 Task: Add Traditional Medicinals Organic Hibiscus Tea to the cart.
Action: Mouse pressed left at (19, 97)
Screenshot: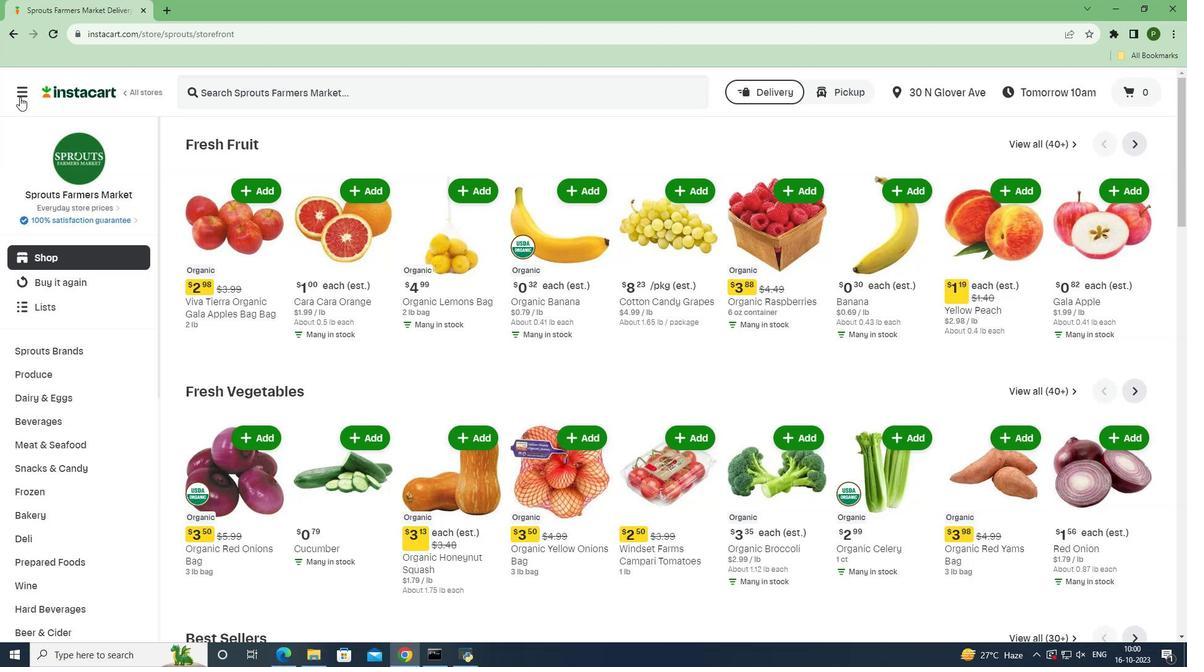 
Action: Mouse moved to (27, 335)
Screenshot: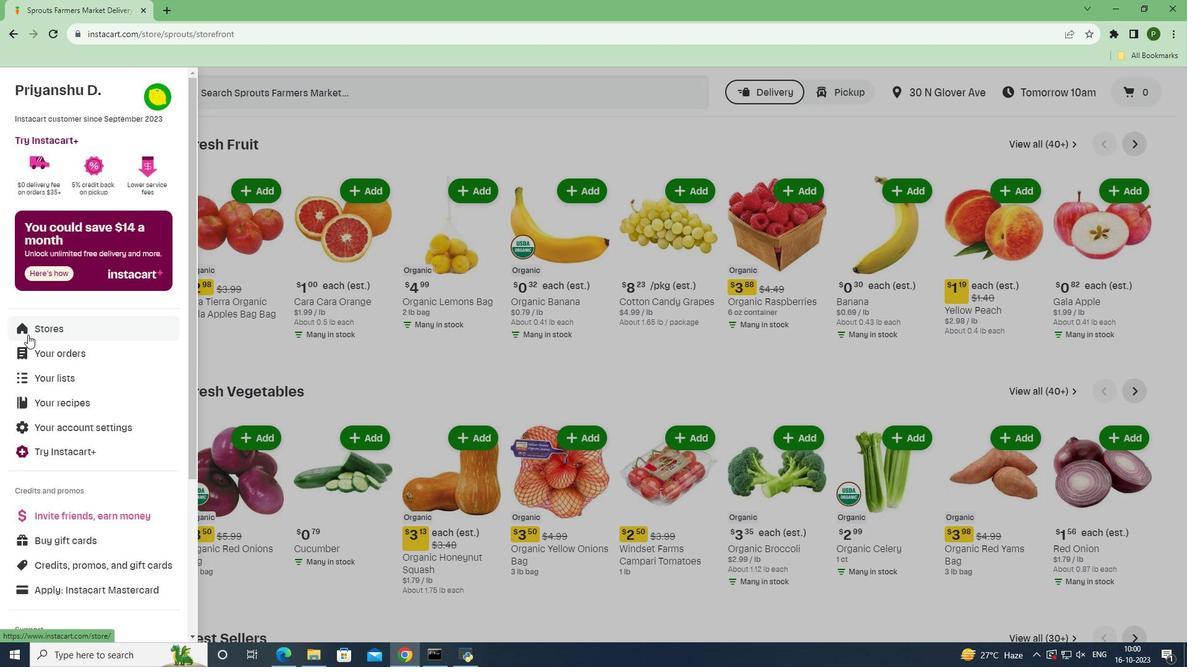 
Action: Mouse pressed left at (27, 335)
Screenshot: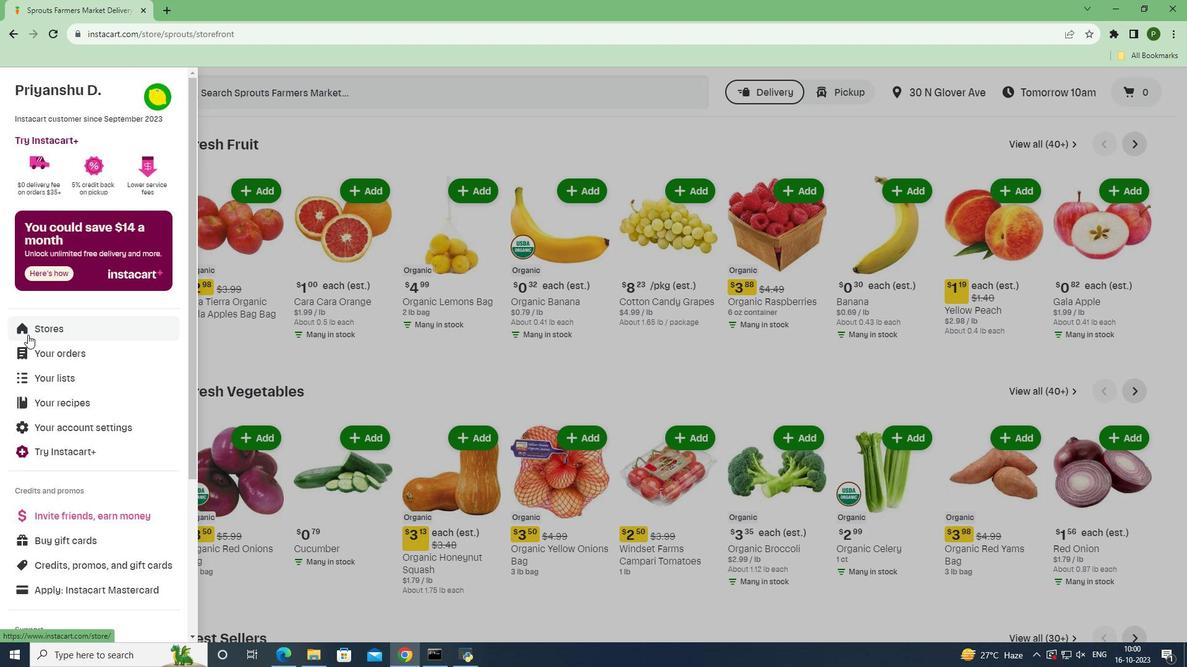 
Action: Mouse moved to (276, 141)
Screenshot: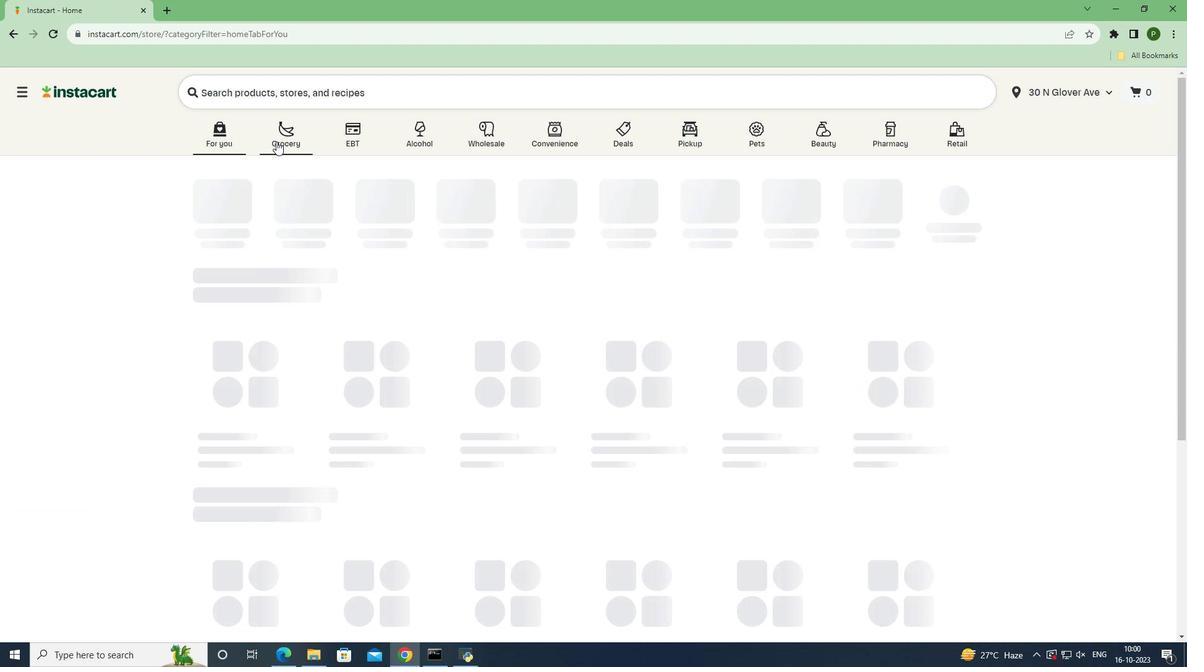 
Action: Mouse pressed left at (276, 141)
Screenshot: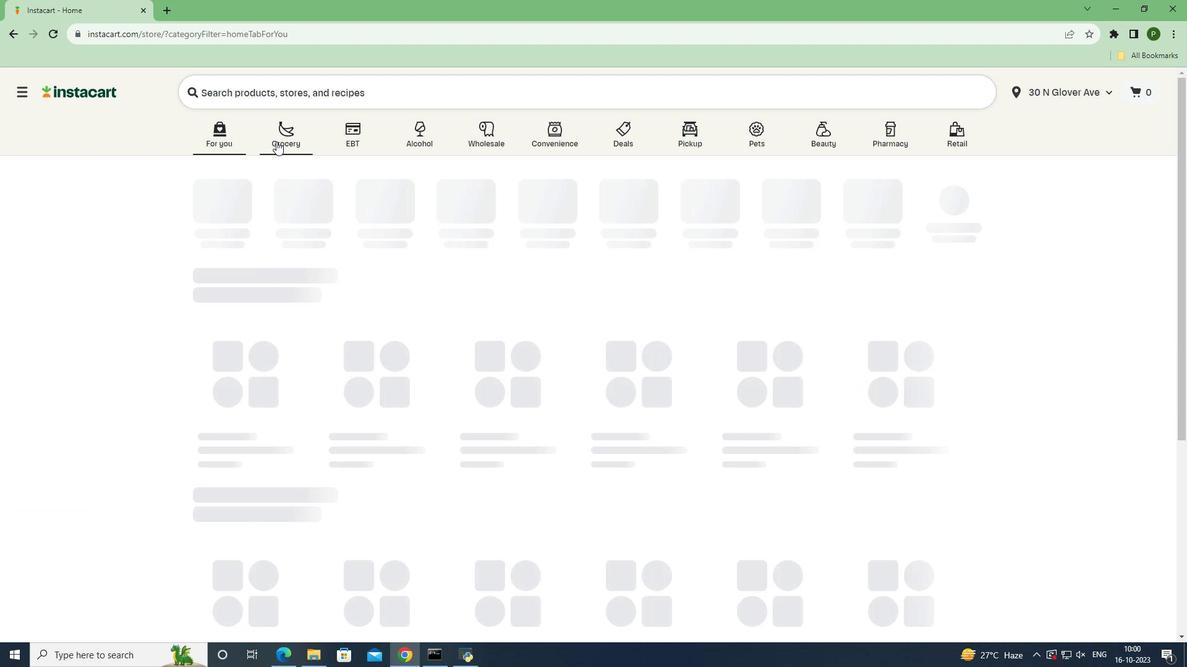 
Action: Mouse moved to (772, 286)
Screenshot: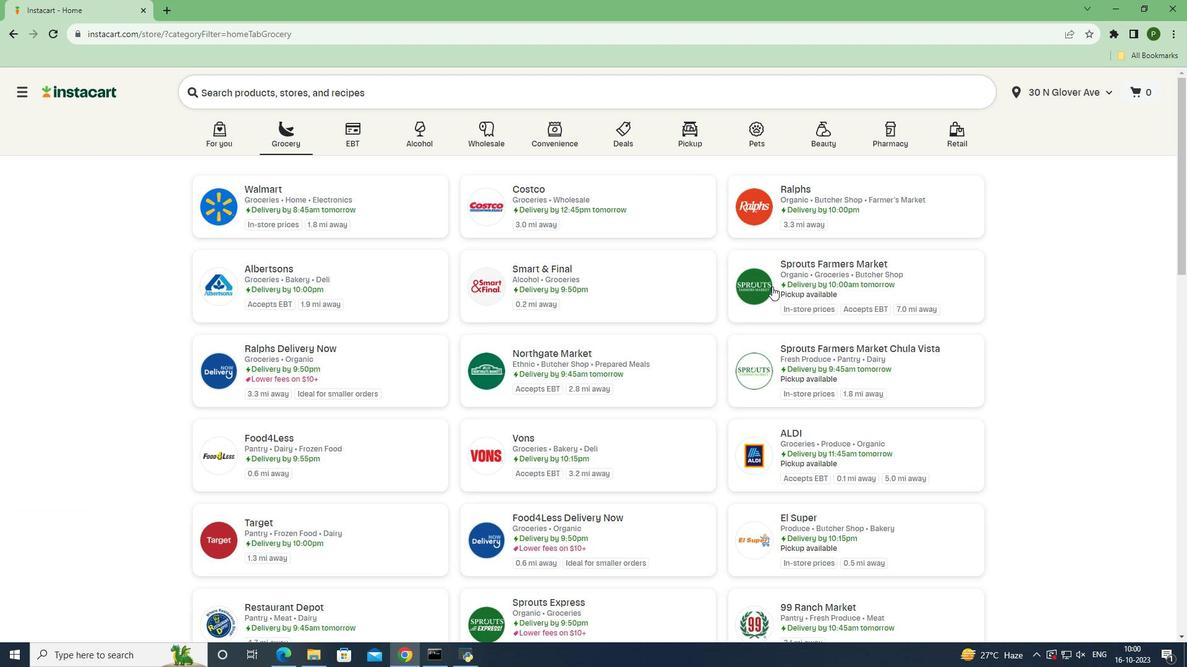 
Action: Mouse pressed left at (772, 286)
Screenshot: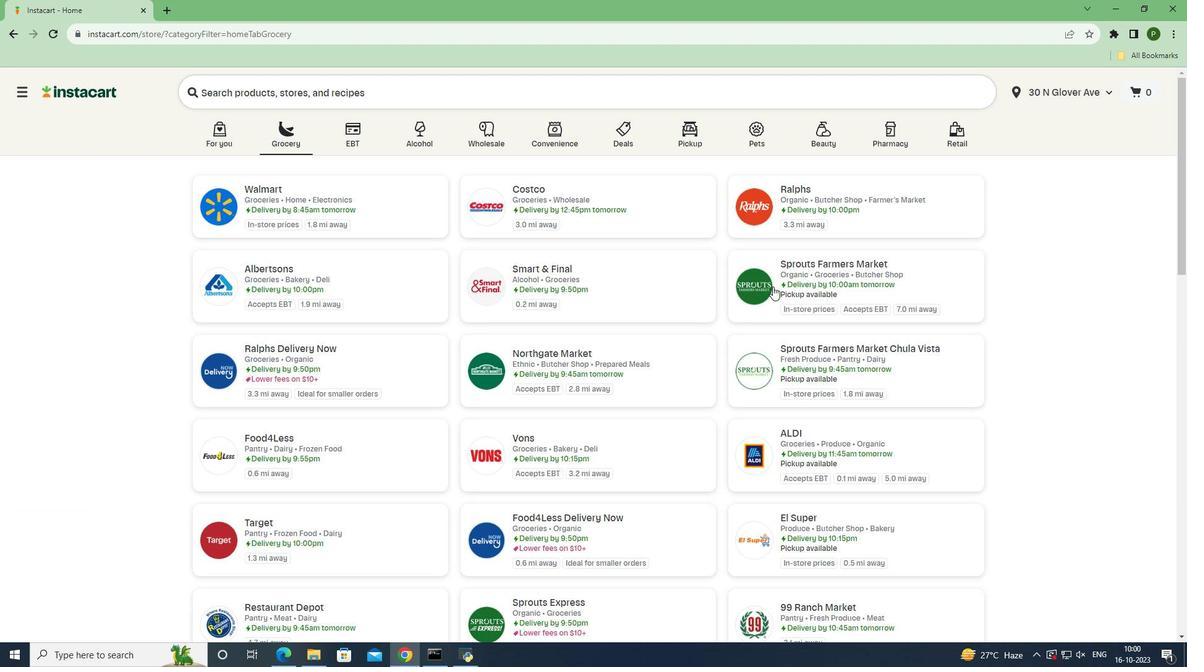 
Action: Mouse moved to (68, 427)
Screenshot: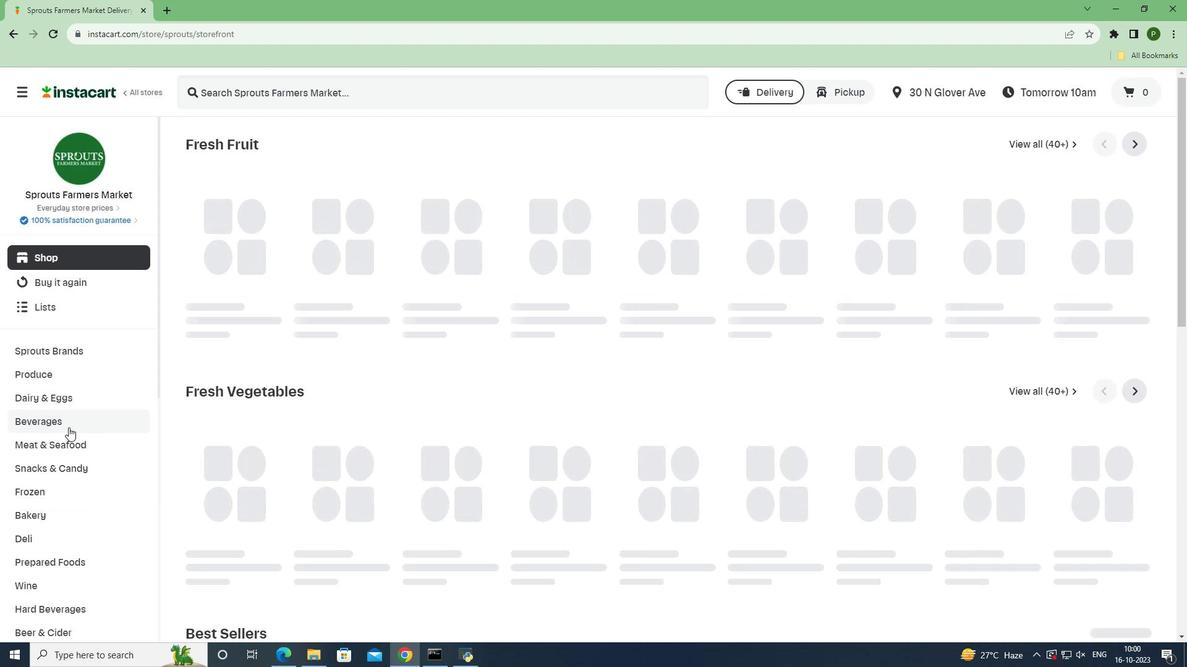 
Action: Mouse pressed left at (68, 427)
Screenshot: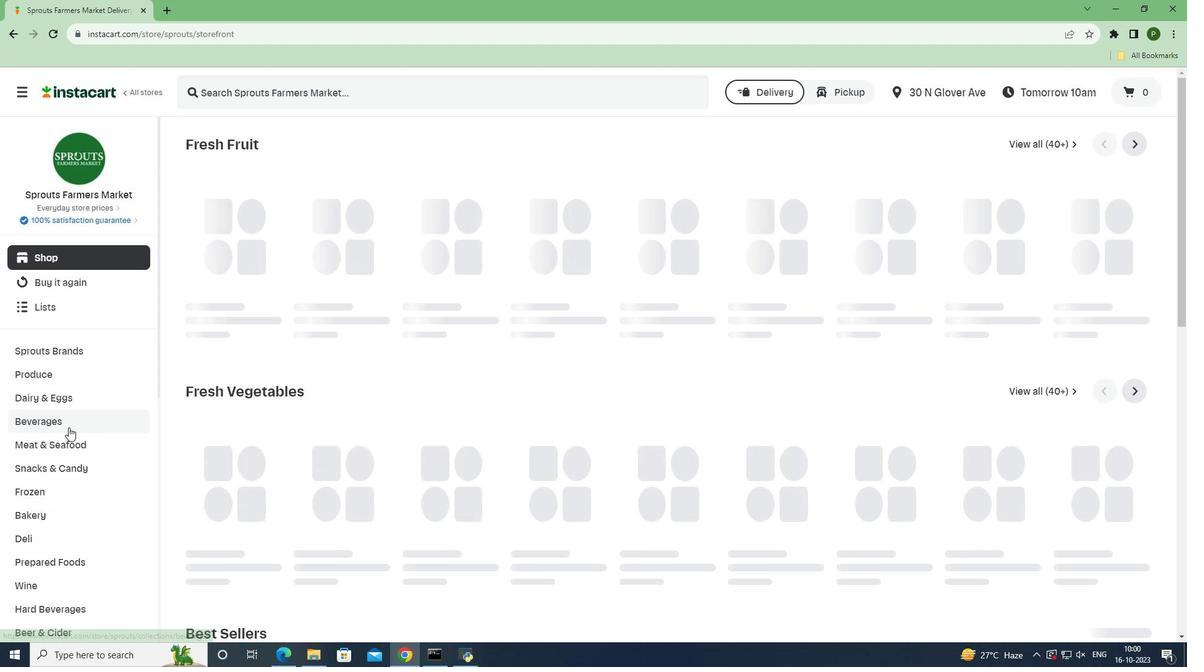 
Action: Mouse moved to (1072, 170)
Screenshot: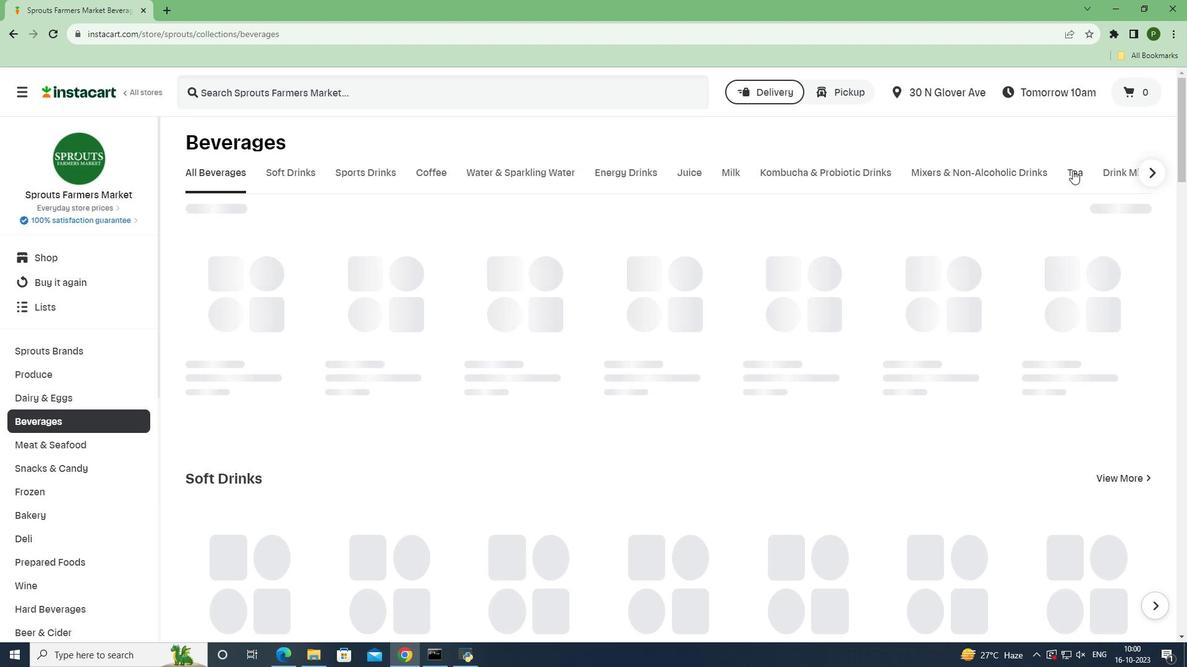 
Action: Mouse pressed left at (1072, 170)
Screenshot: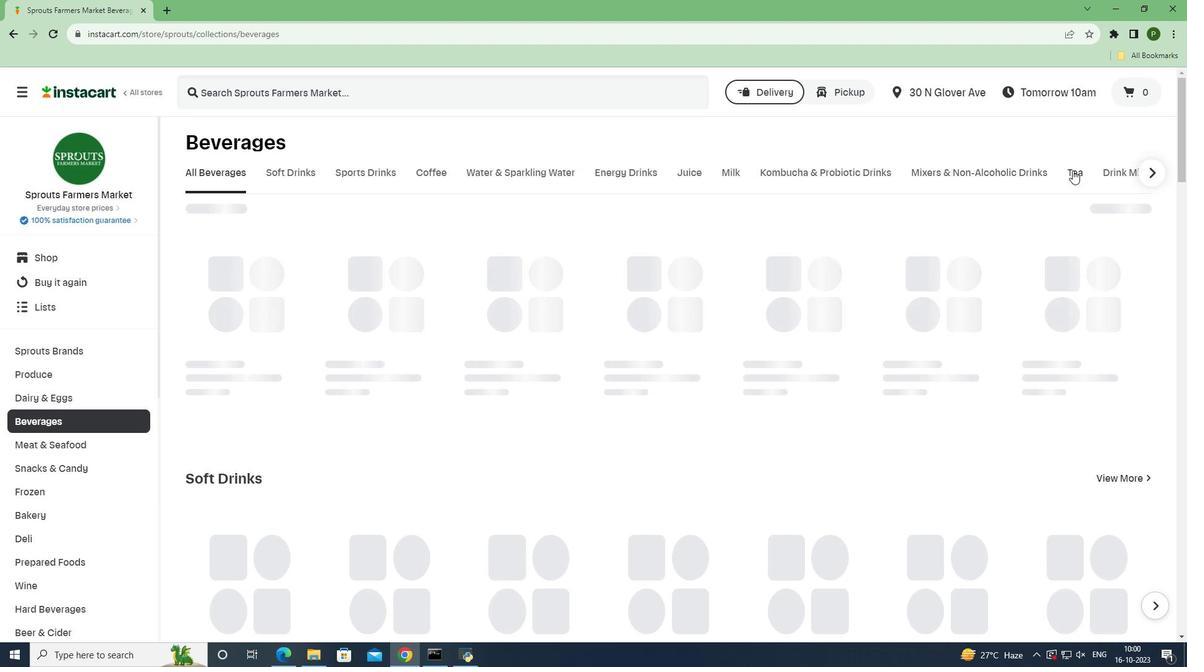
Action: Mouse moved to (459, 95)
Screenshot: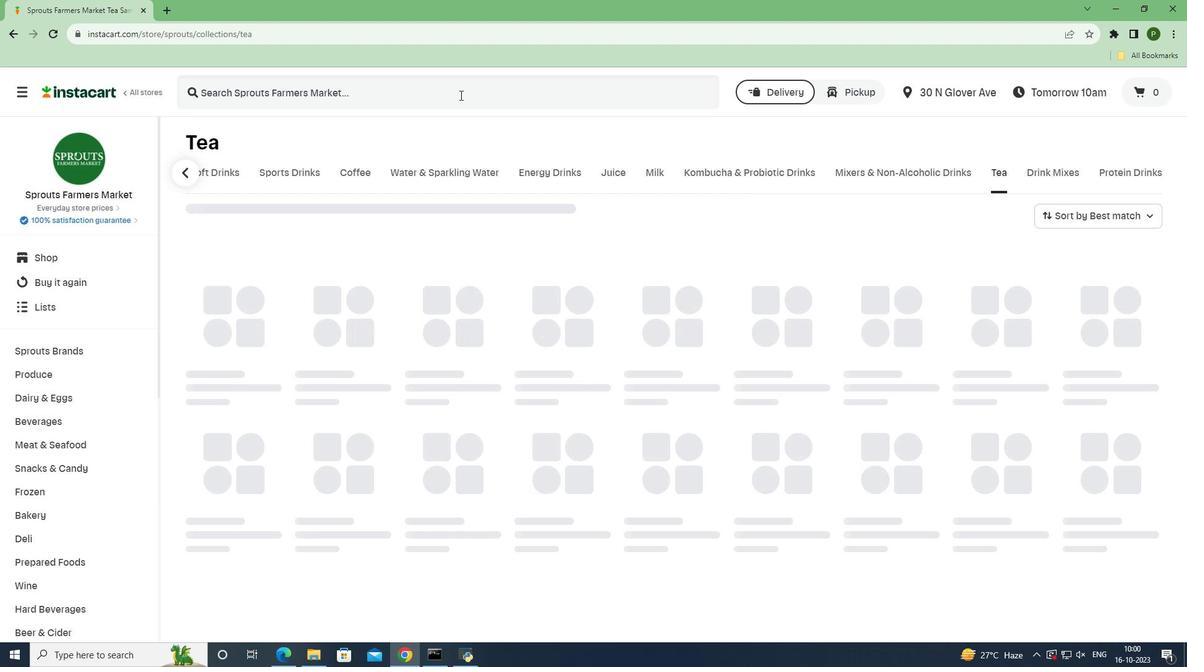 
Action: Mouse pressed left at (459, 95)
Screenshot: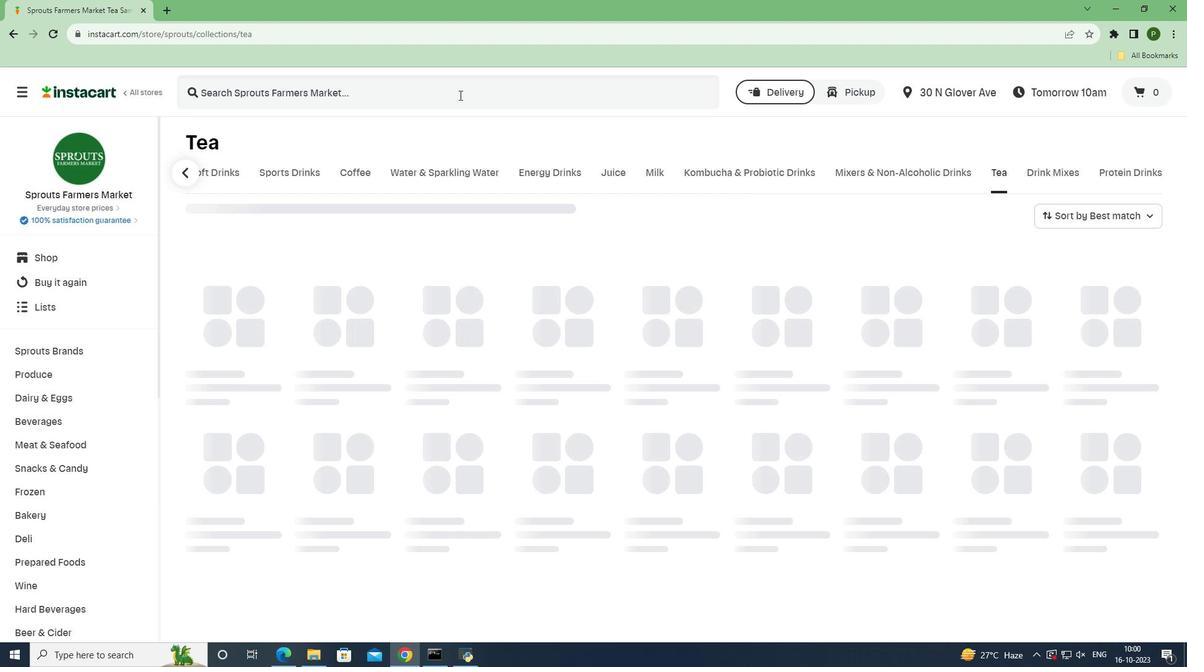 
Action: Key pressed <Key.caps_lock>T<Key.caps_lock>raditional<Key.space><Key.caps_lock>M<Key.caps_lock>edicinals<Key.space><Key.caps_lock>O<Key.caps_lock>rganic<Key.space><Key.caps_lock>H<Key.caps_lock>ibiscus<Key.space><Key.caps_lock>T<Key.caps_lock>ea<Key.space><Key.enter>
Screenshot: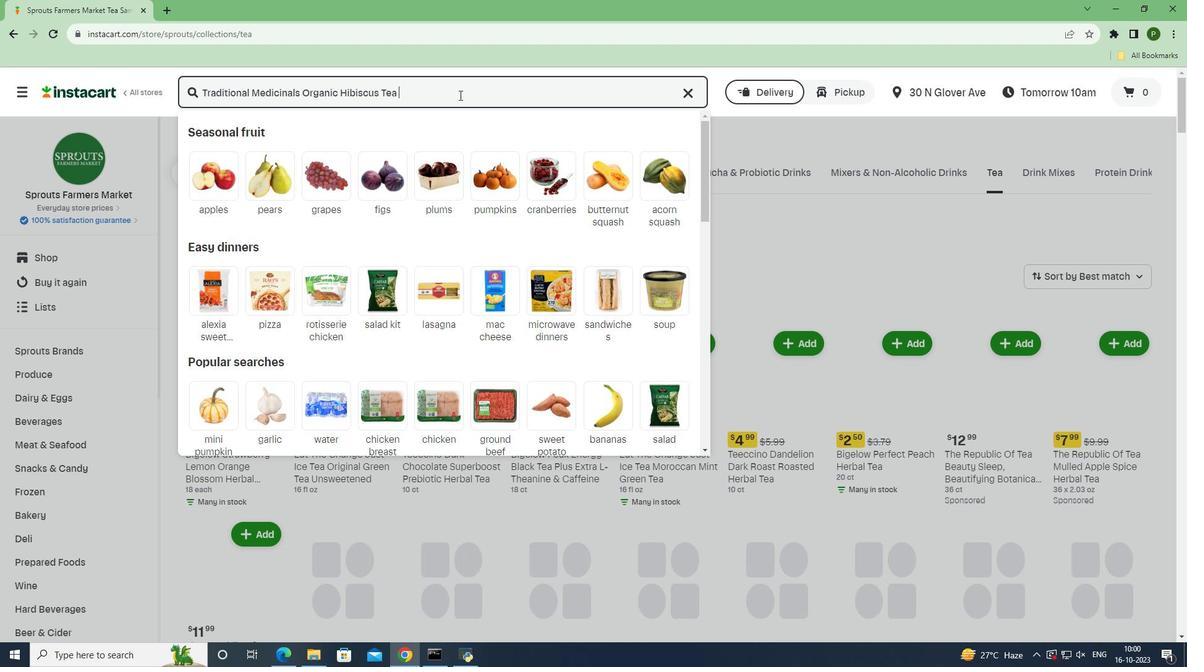 
Action: Mouse moved to (731, 218)
Screenshot: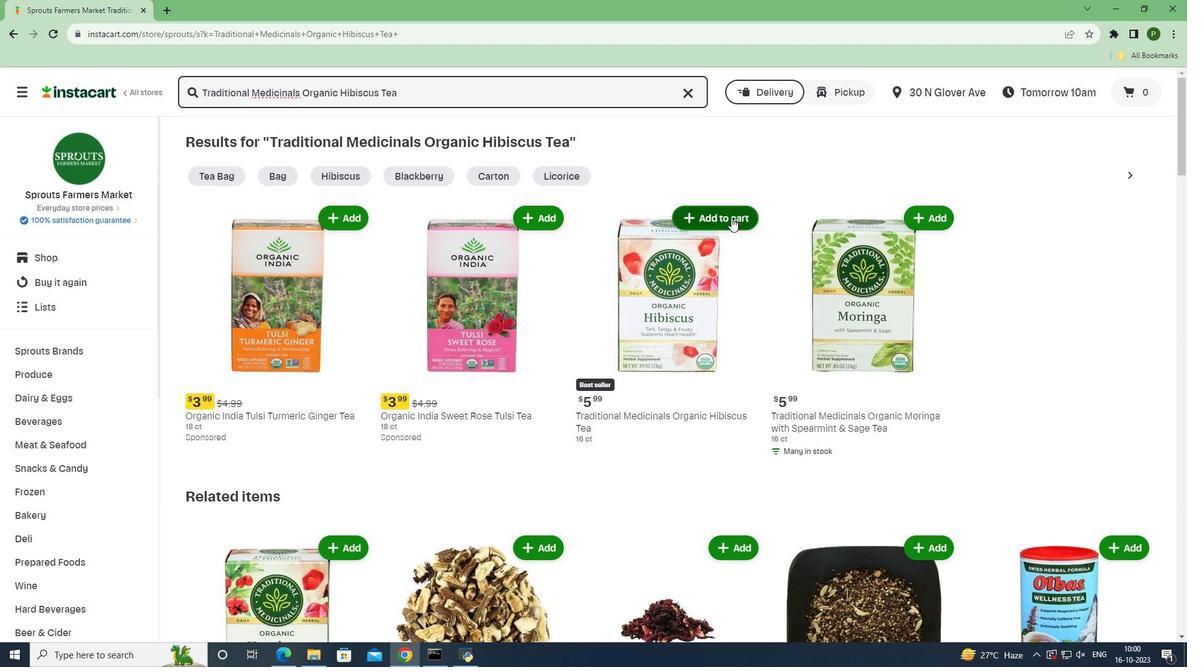 
Action: Mouse pressed left at (731, 218)
Screenshot: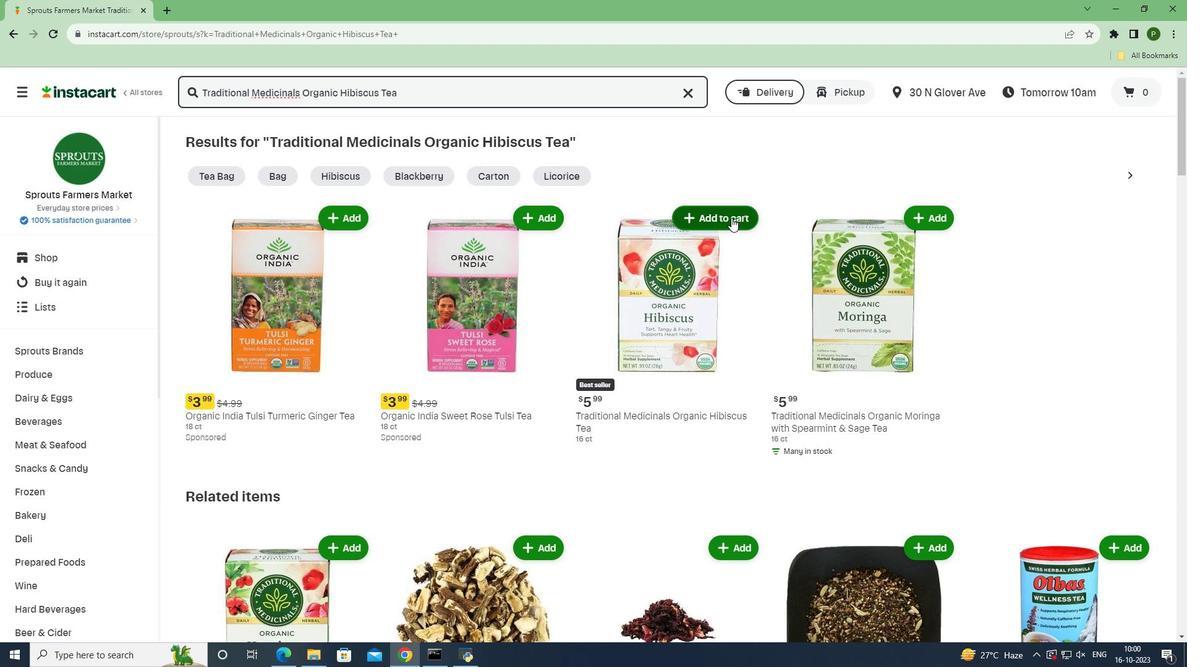 
Action: Mouse moved to (755, 317)
Screenshot: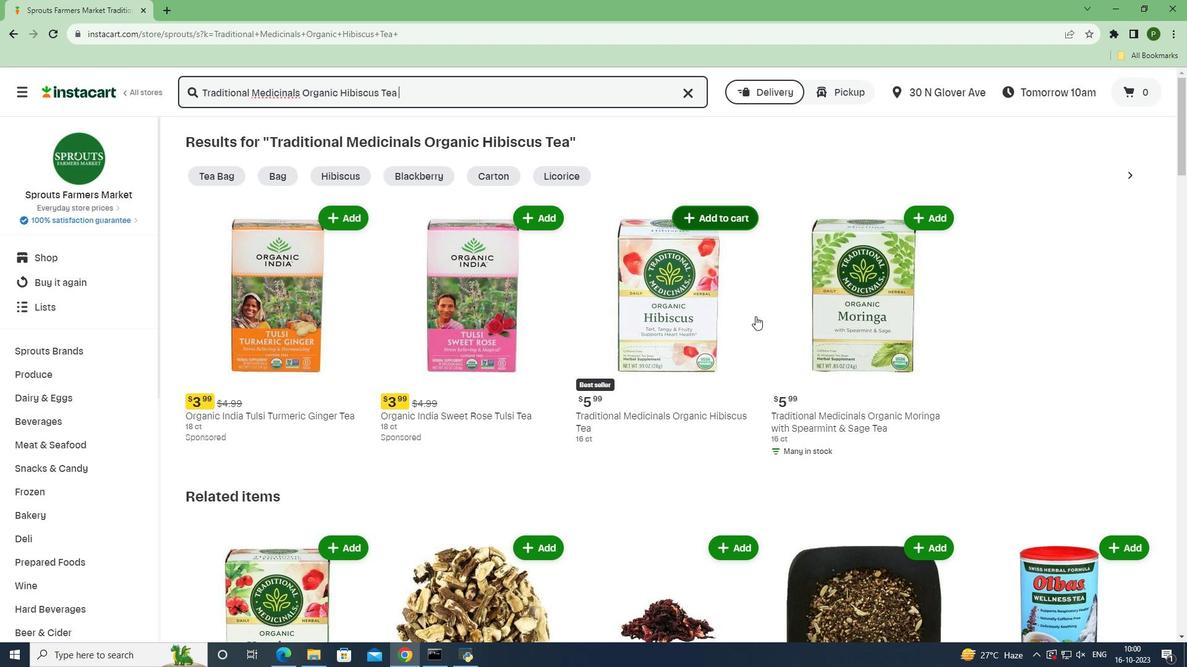 
